 Task: Search for specific tasks in Microsoft Outlook using the search options.
Action: Mouse moved to (22, 153)
Screenshot: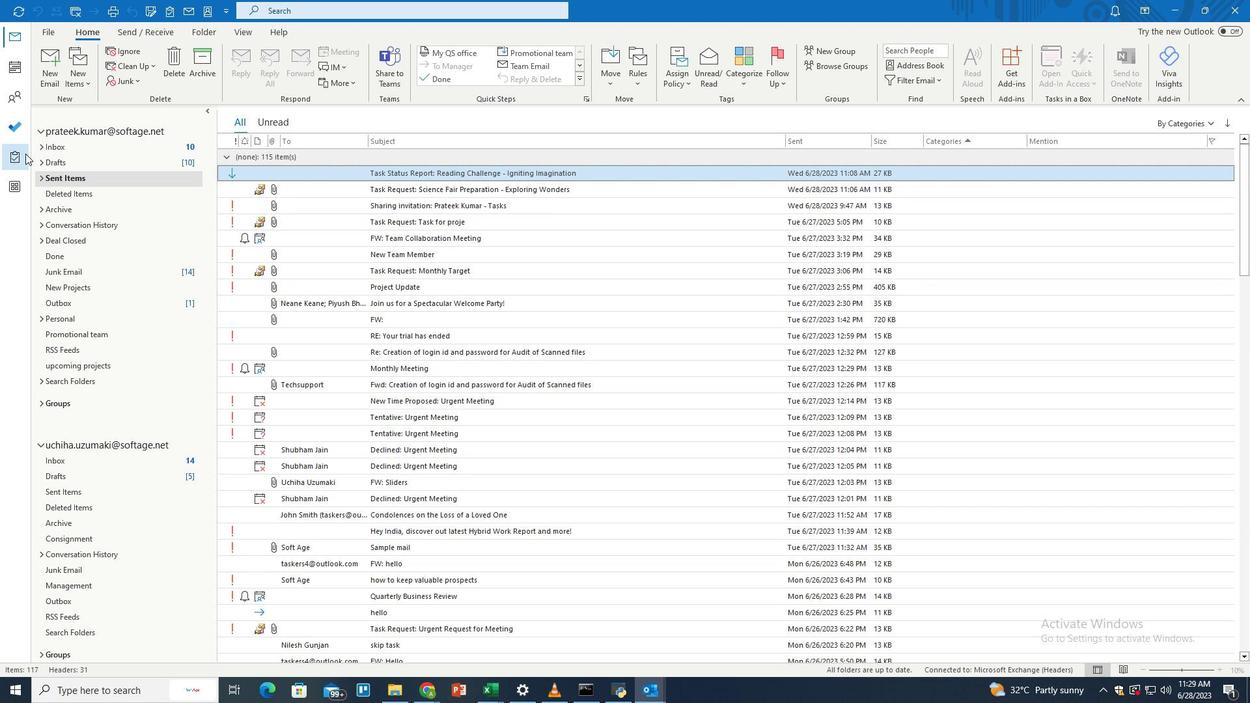 
Action: Mouse pressed left at (22, 153)
Screenshot: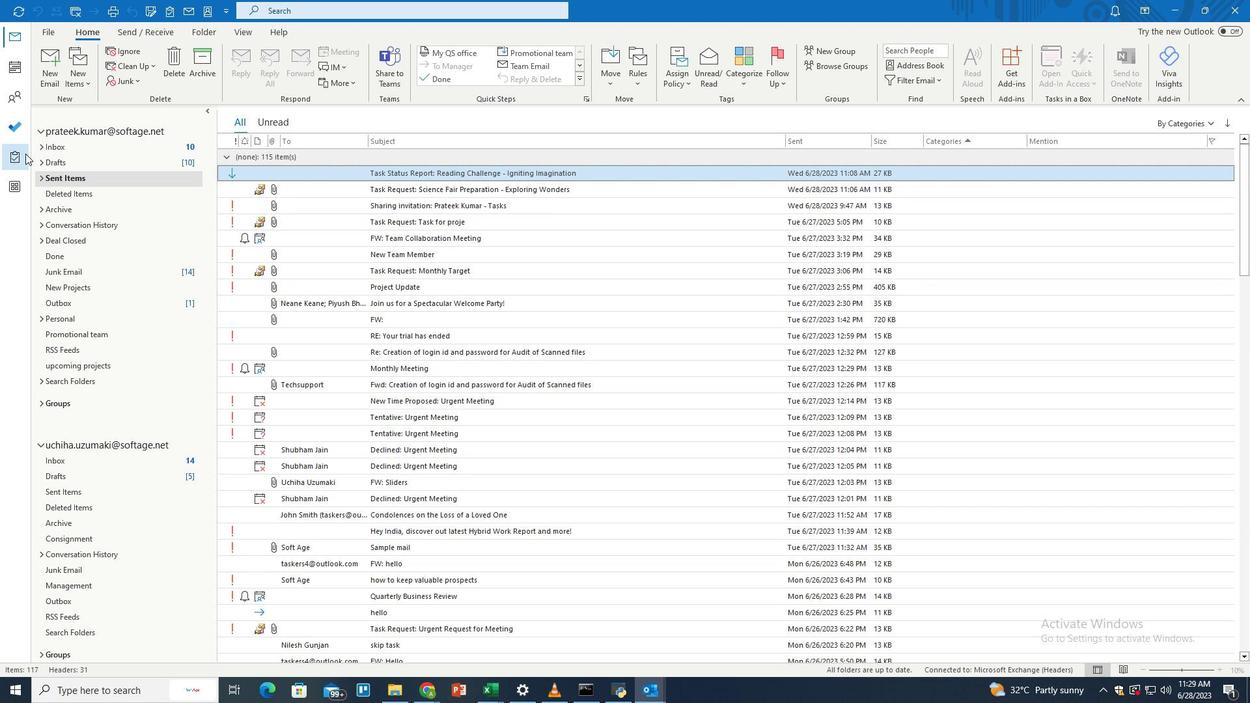 
Action: Mouse moved to (454, 14)
Screenshot: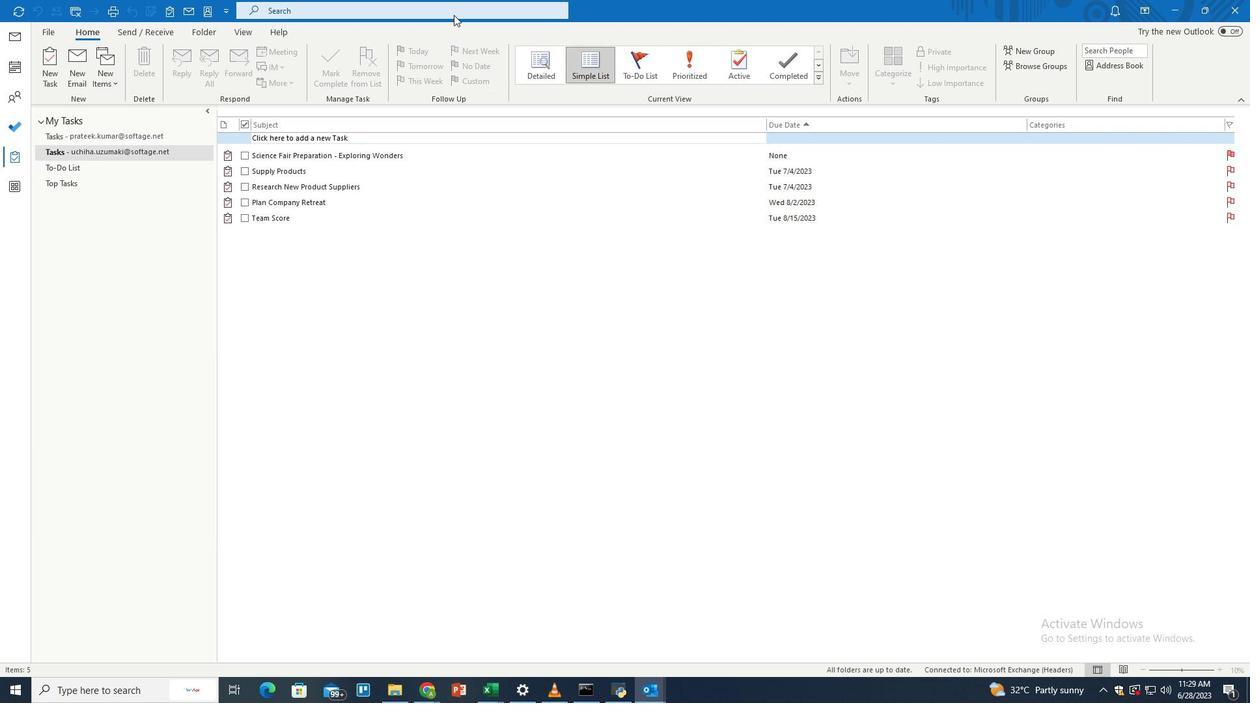 
Action: Mouse pressed left at (454, 14)
Screenshot: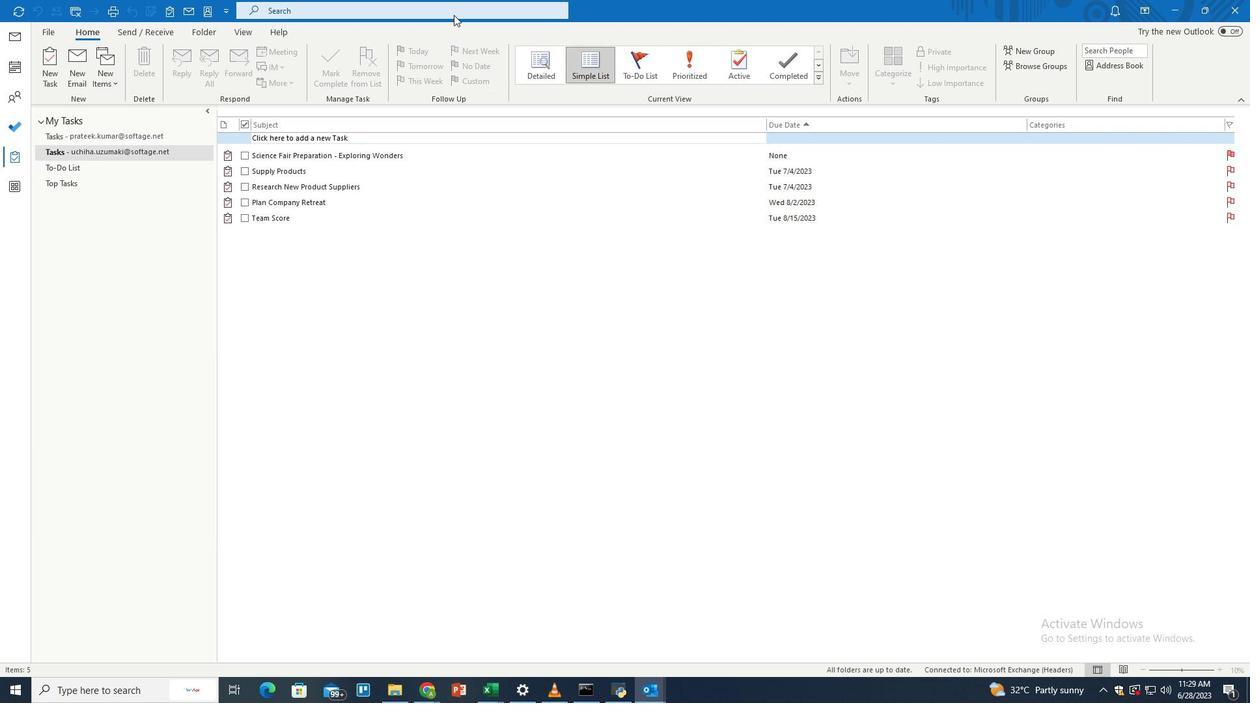 
Action: Mouse moved to (605, 10)
Screenshot: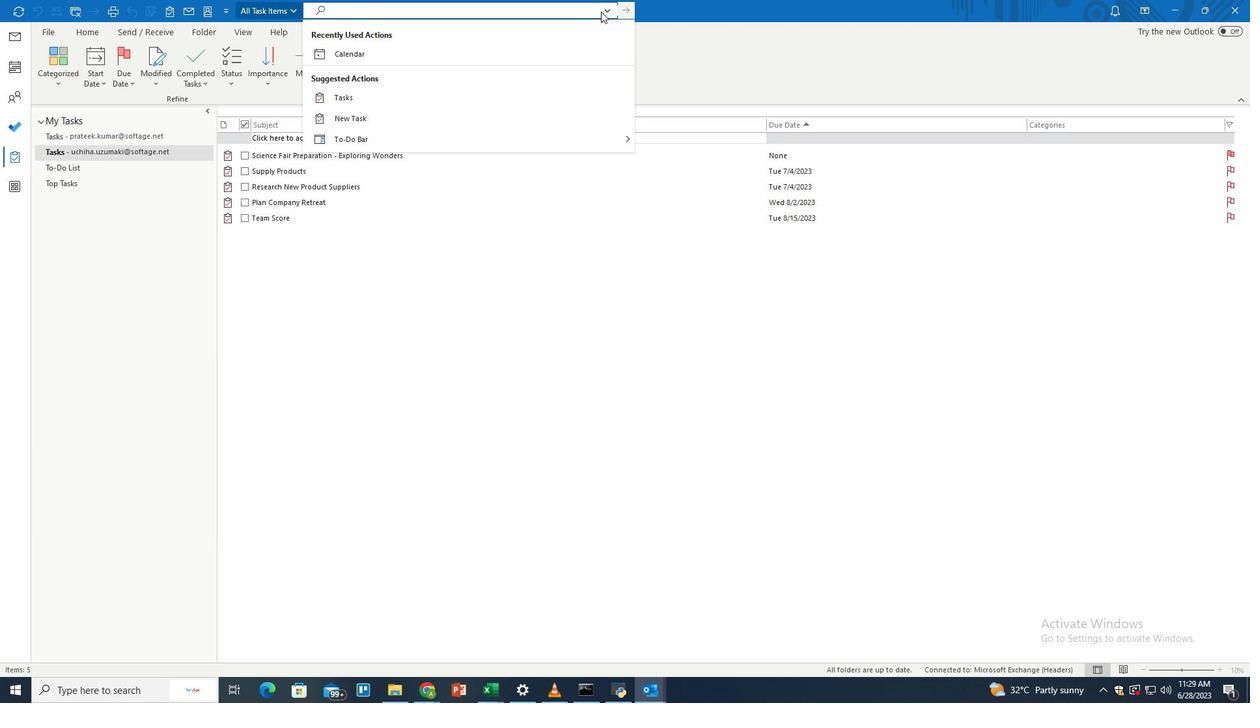 
Action: Mouse pressed left at (605, 10)
Screenshot: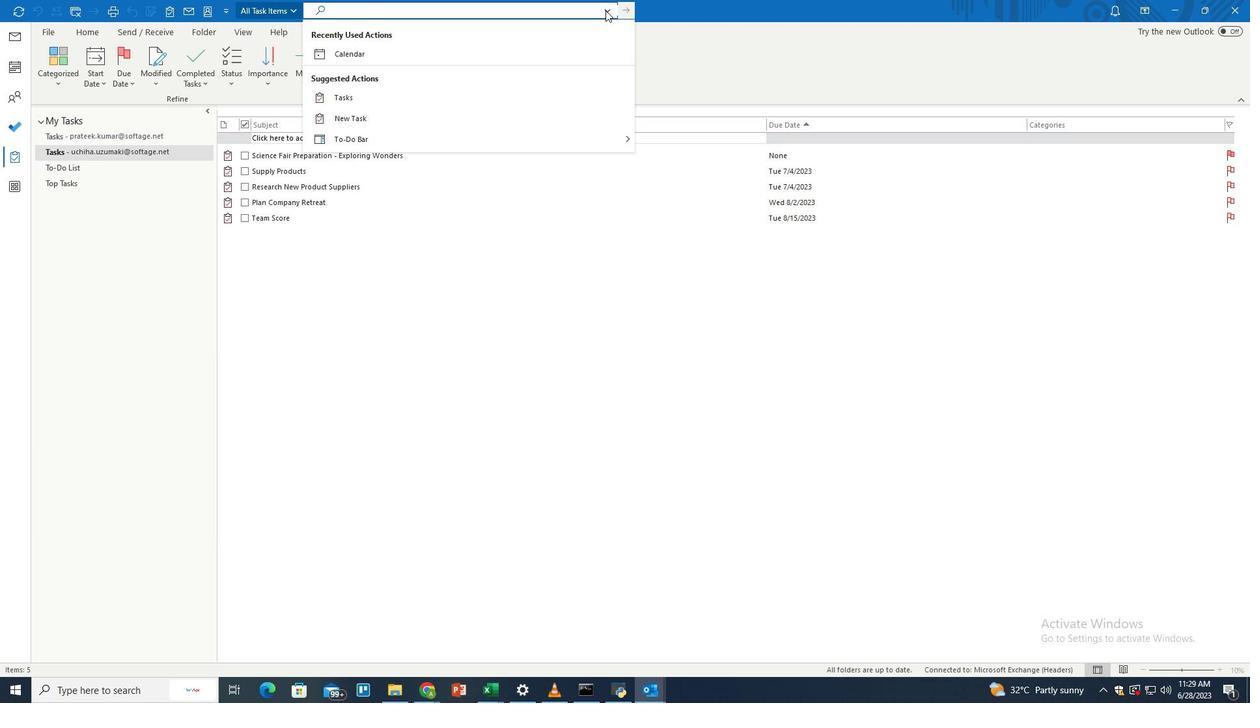 
Action: Mouse moved to (376, 106)
Screenshot: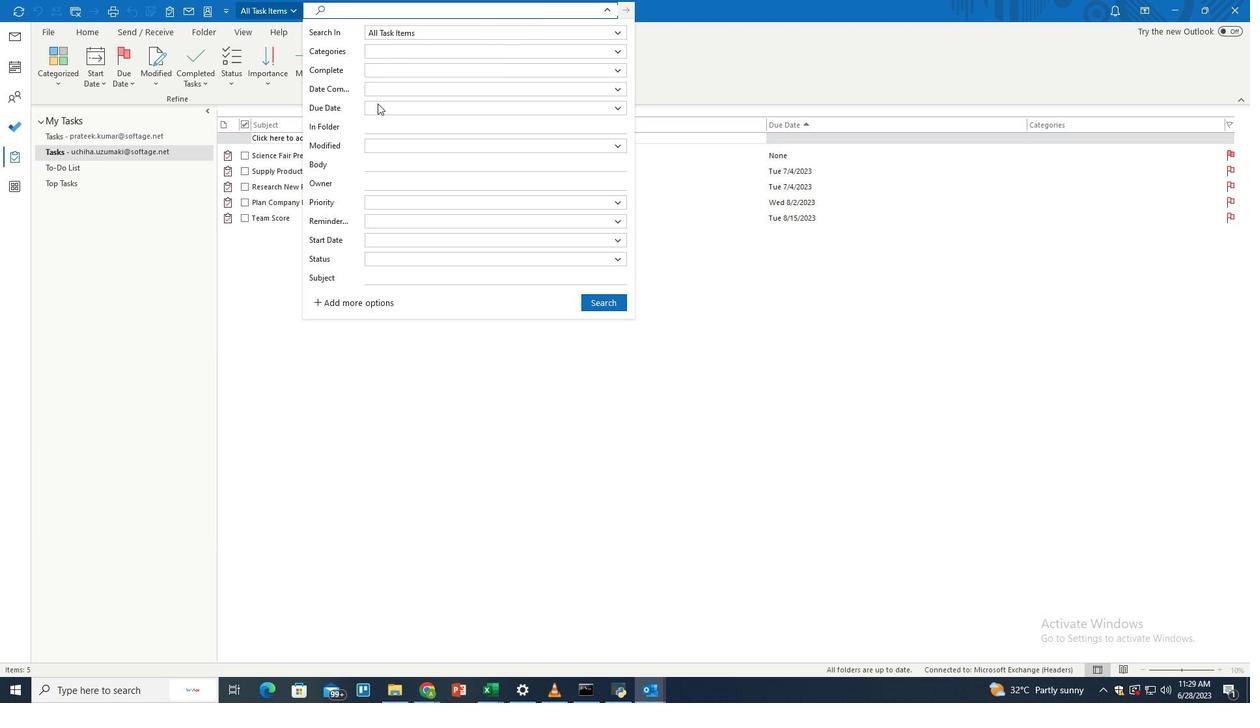 
Action: Mouse pressed left at (376, 106)
Screenshot: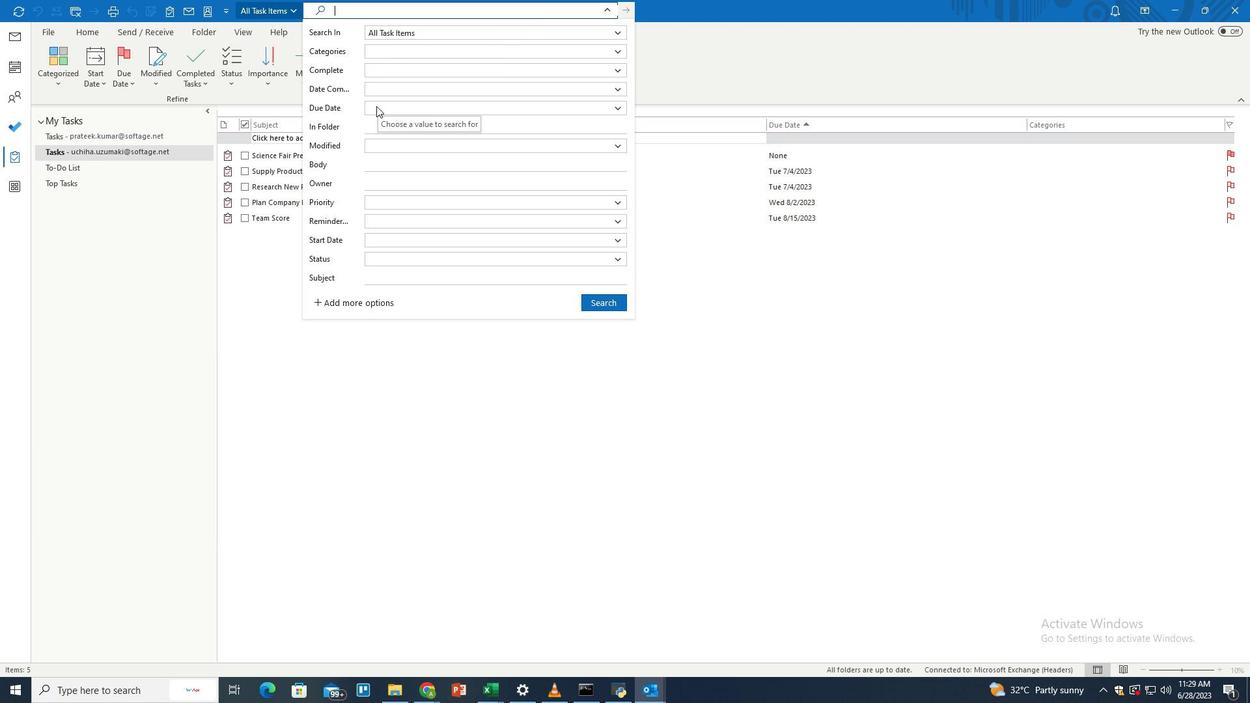 
Action: Mouse moved to (388, 158)
Screenshot: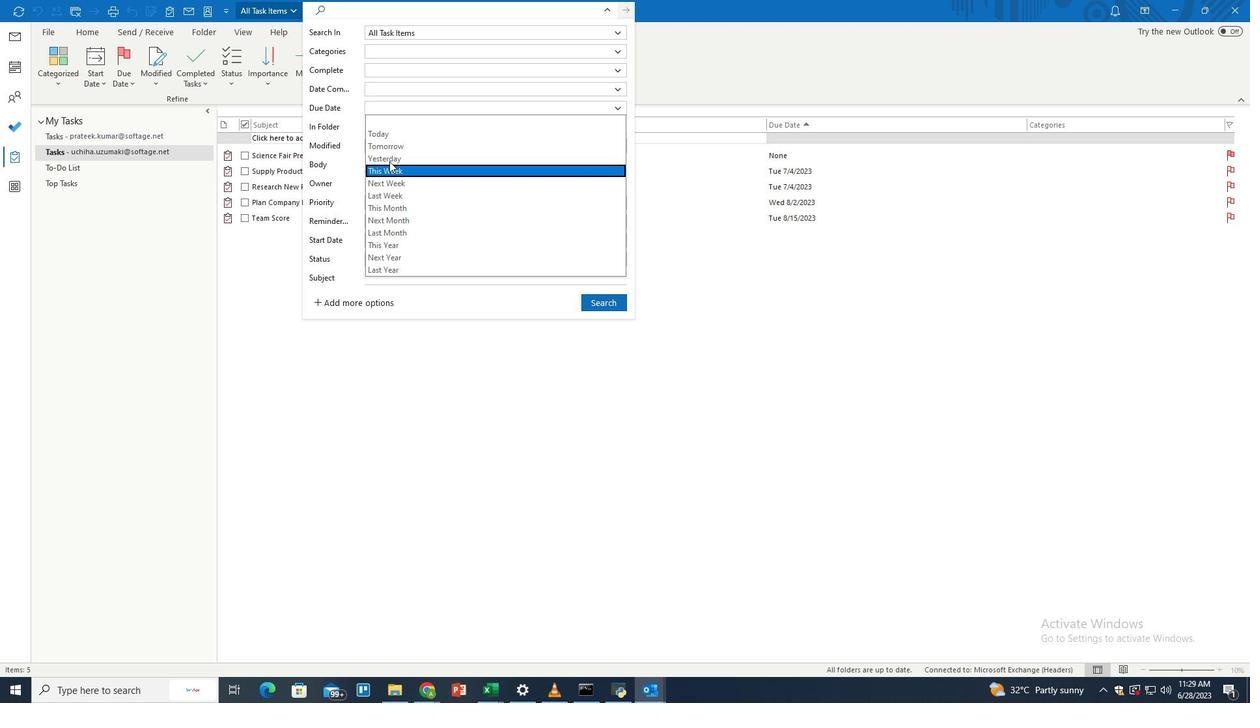 
Action: Mouse pressed left at (388, 158)
Screenshot: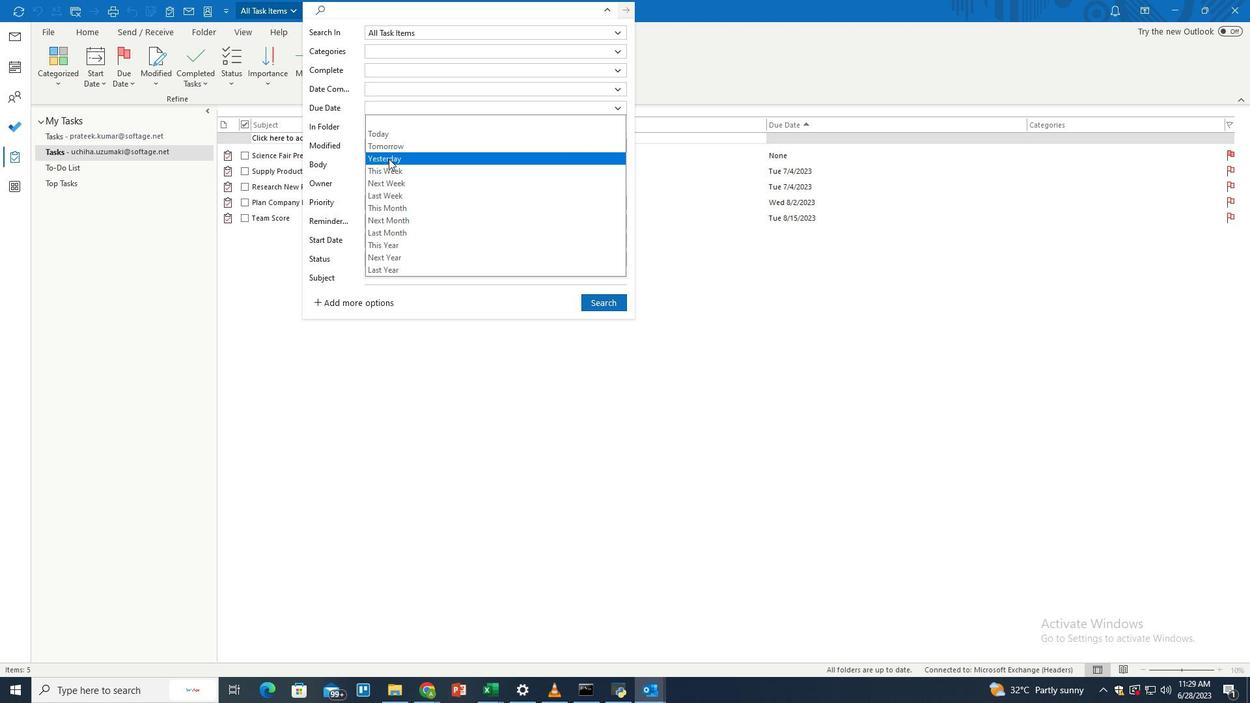 
Action: Mouse moved to (598, 300)
Screenshot: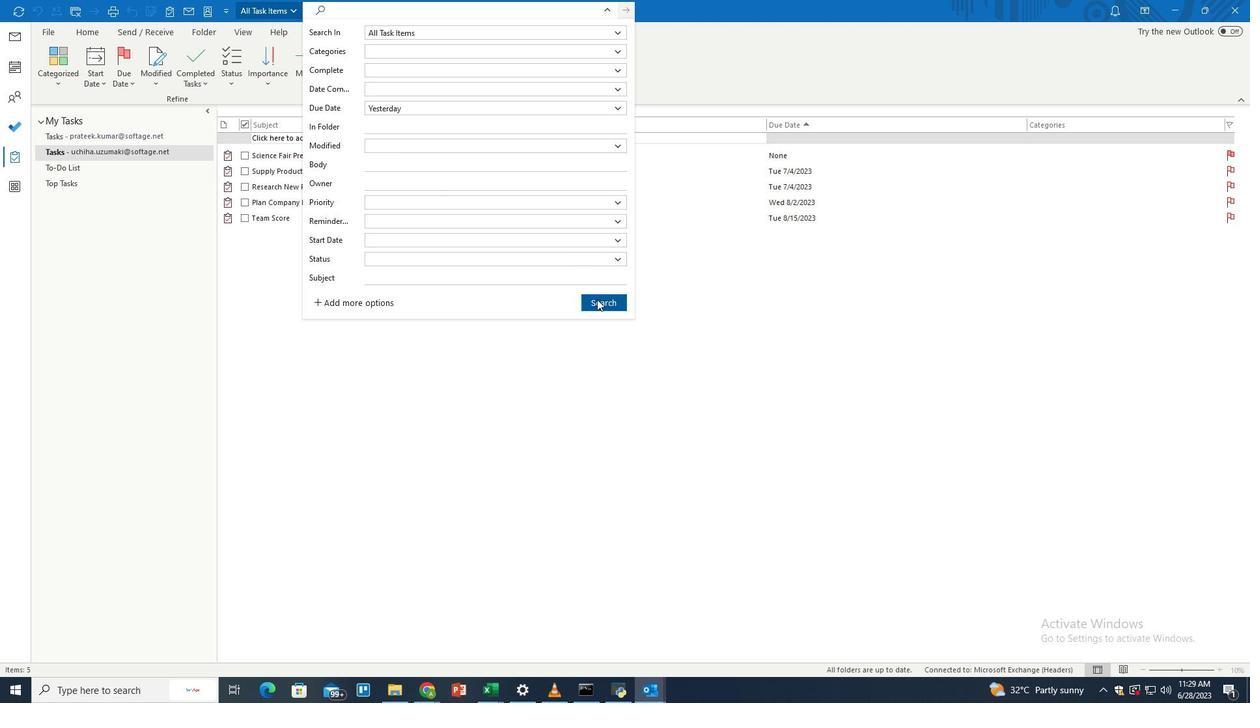 
Action: Mouse pressed left at (598, 300)
Screenshot: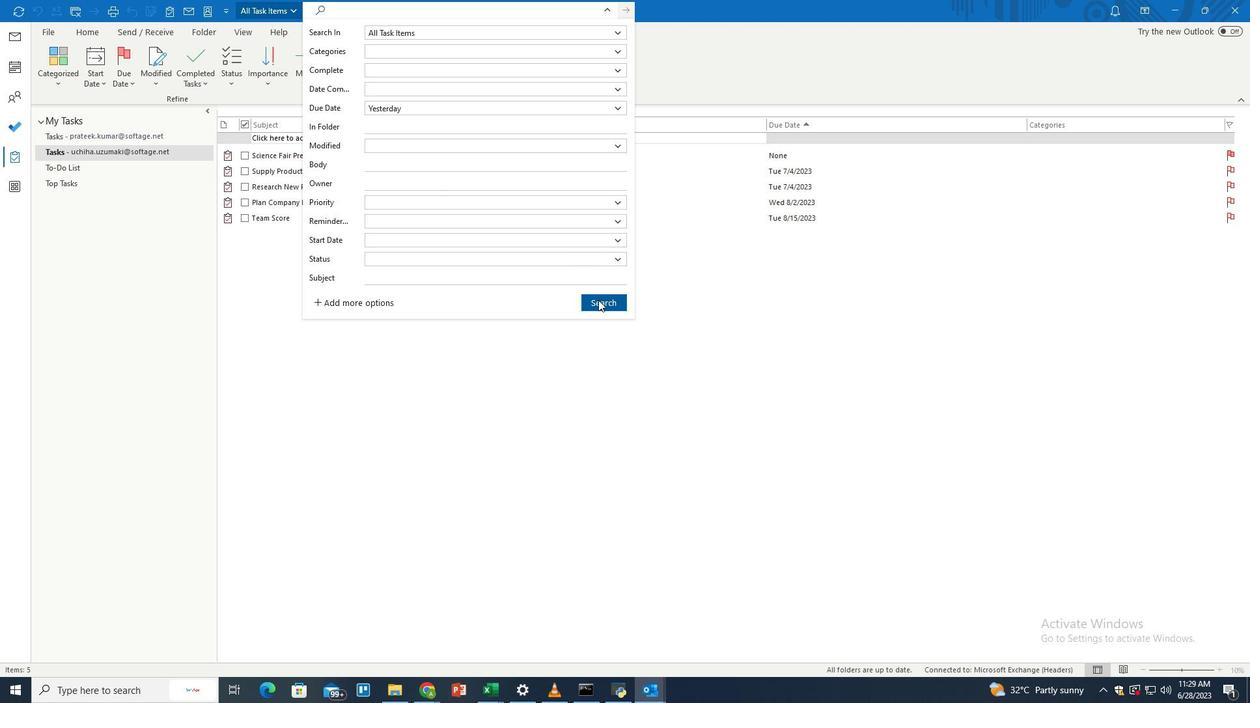 
Action: Mouse moved to (521, 231)
Screenshot: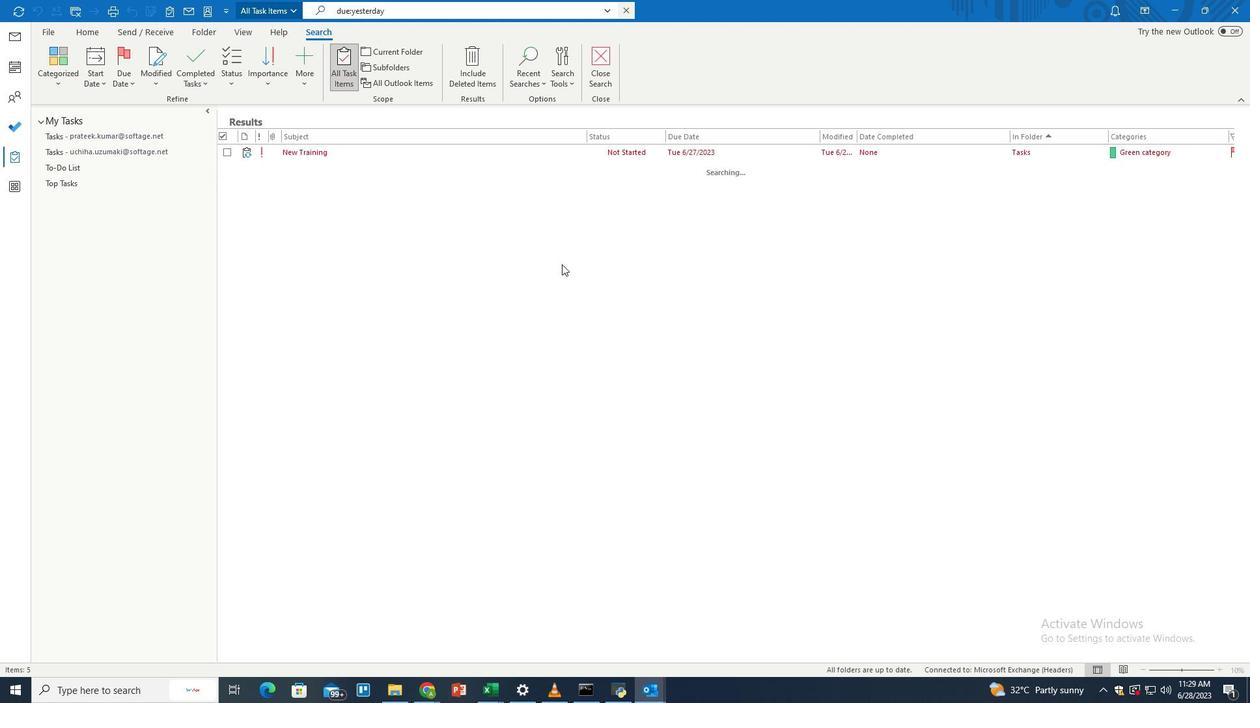 
